 Task: Add Dietz & Watson Mozzarella Cheese to the cart.
Action: Mouse pressed left at (21, 115)
Screenshot: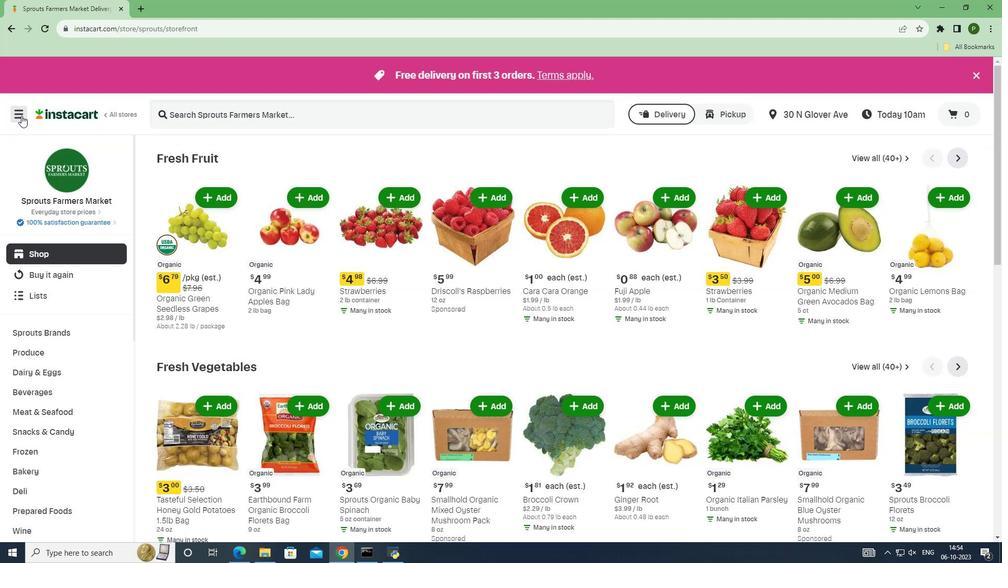 
Action: Mouse moved to (41, 278)
Screenshot: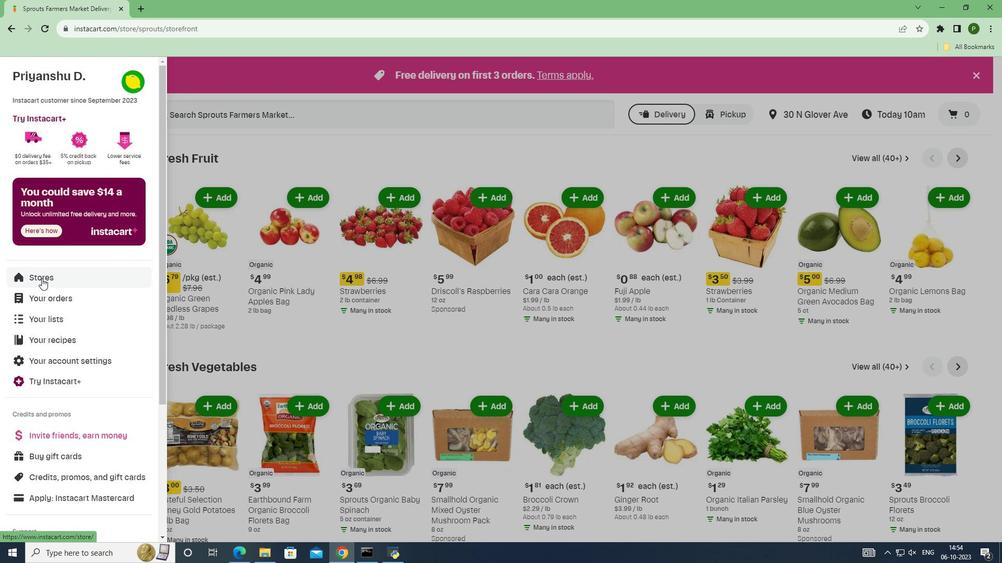 
Action: Mouse pressed left at (41, 278)
Screenshot: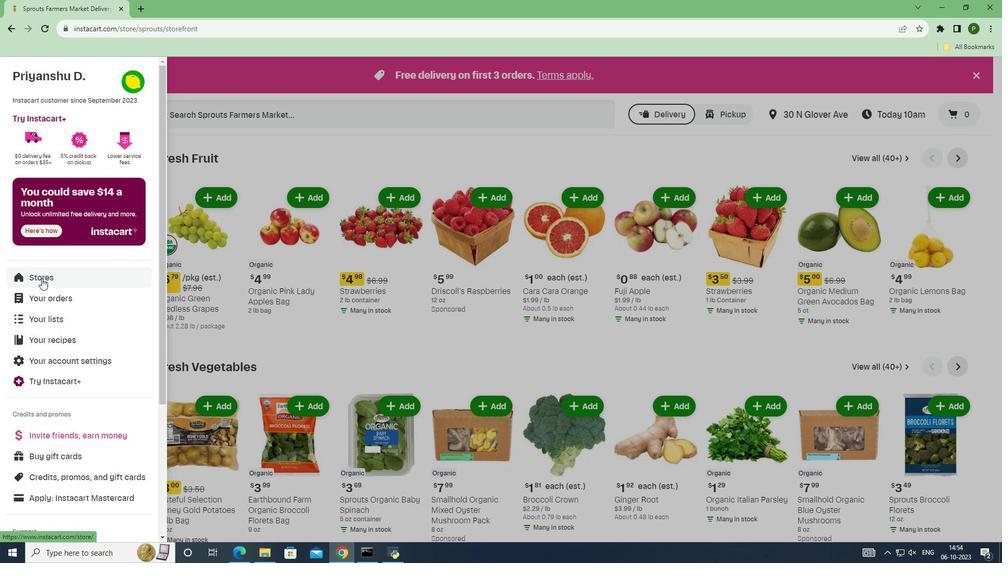 
Action: Mouse moved to (235, 116)
Screenshot: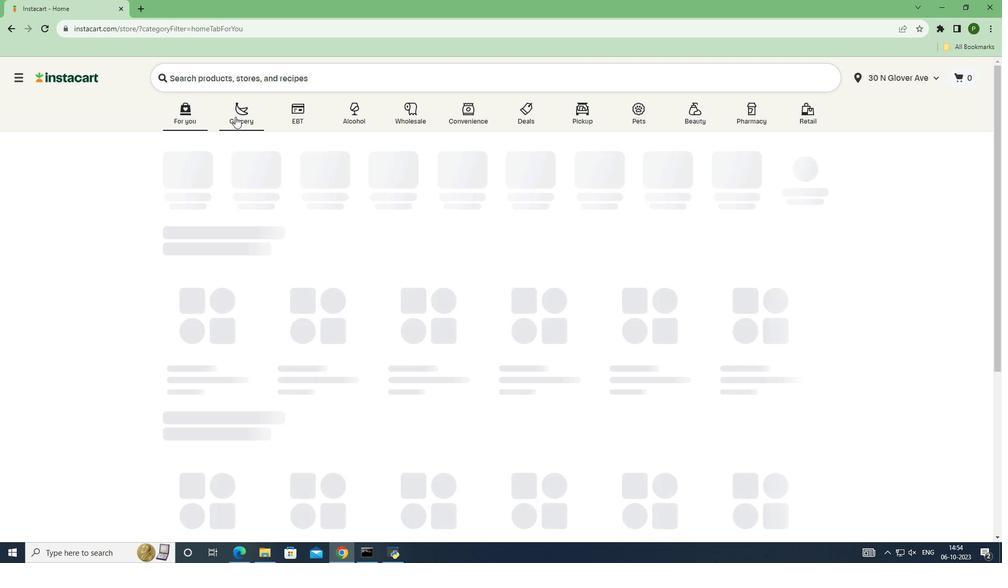 
Action: Mouse pressed left at (235, 116)
Screenshot: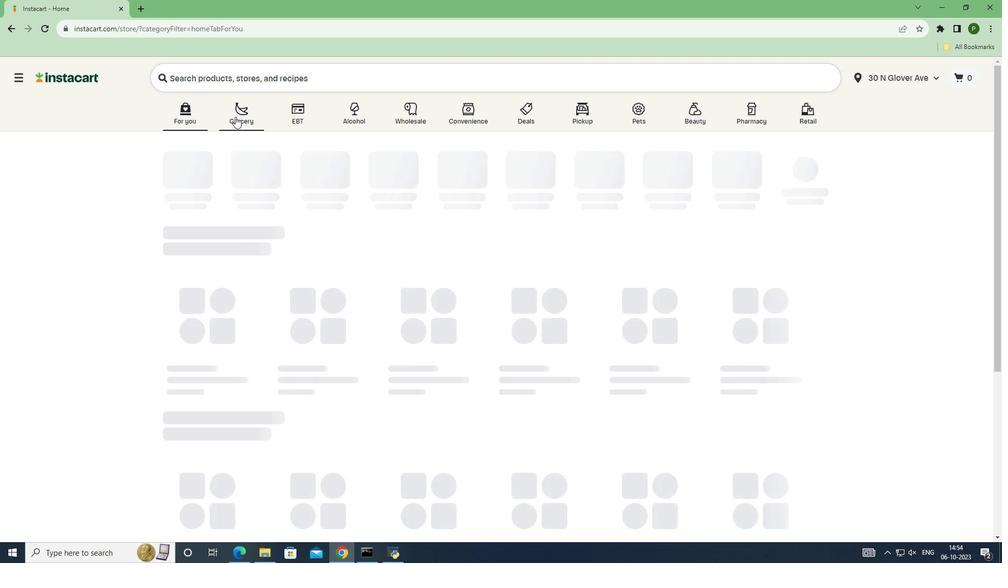 
Action: Mouse moved to (669, 245)
Screenshot: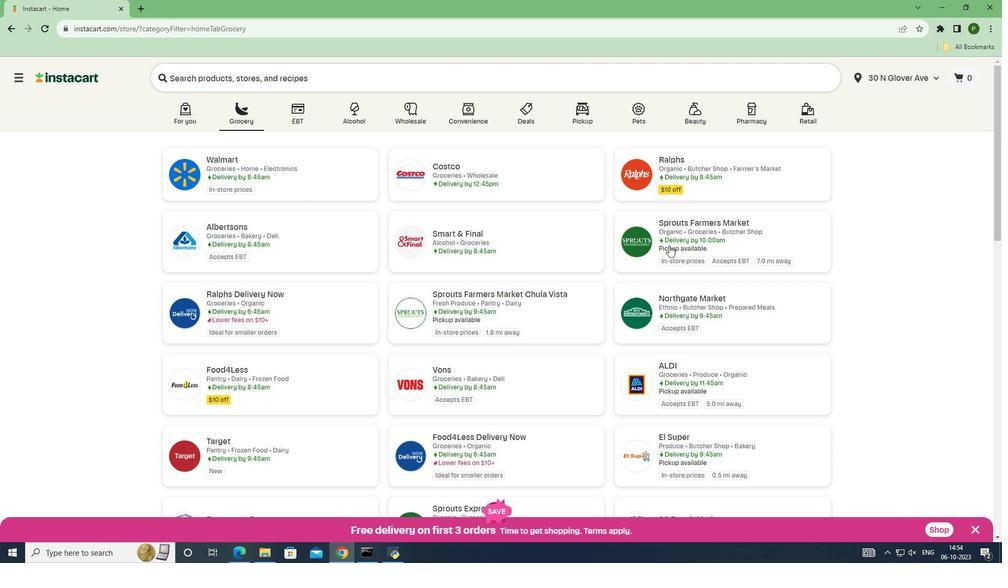 
Action: Mouse pressed left at (669, 245)
Screenshot: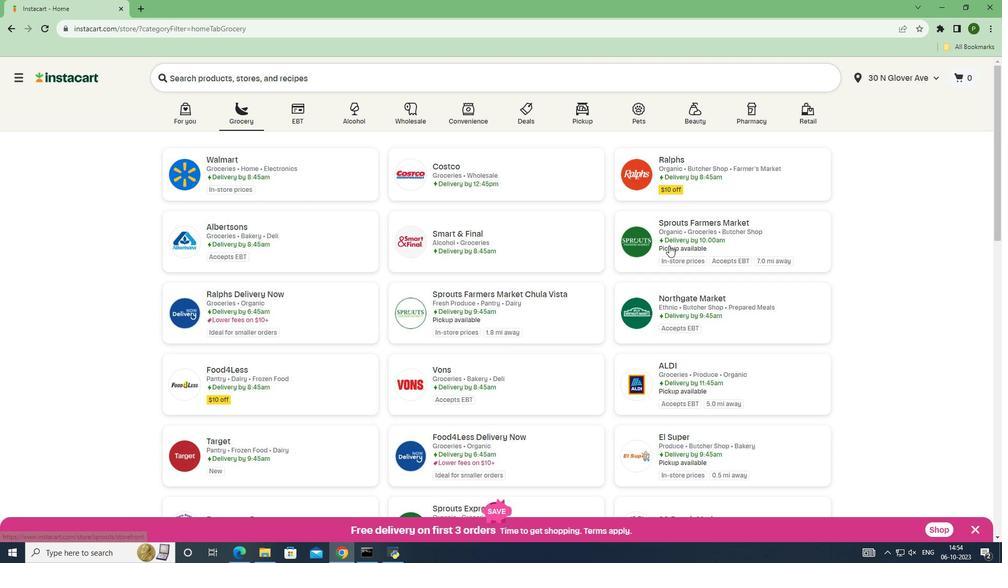 
Action: Mouse moved to (73, 336)
Screenshot: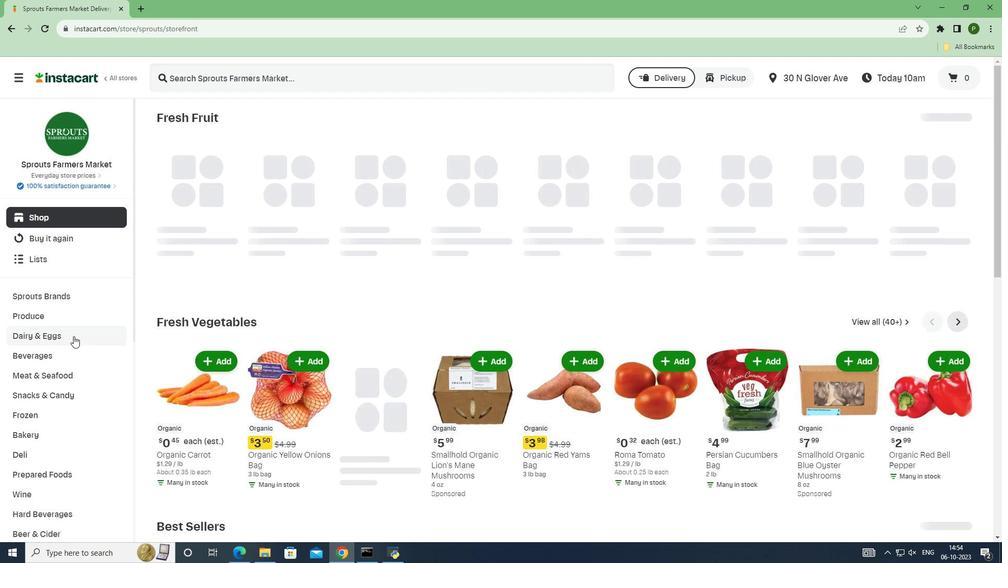 
Action: Mouse pressed left at (73, 336)
Screenshot: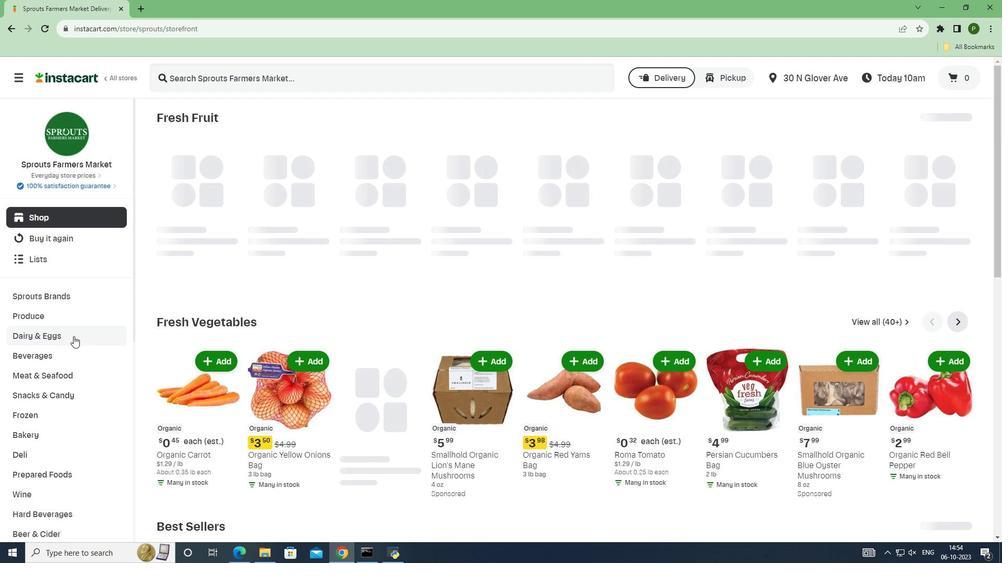 
Action: Mouse moved to (51, 413)
Screenshot: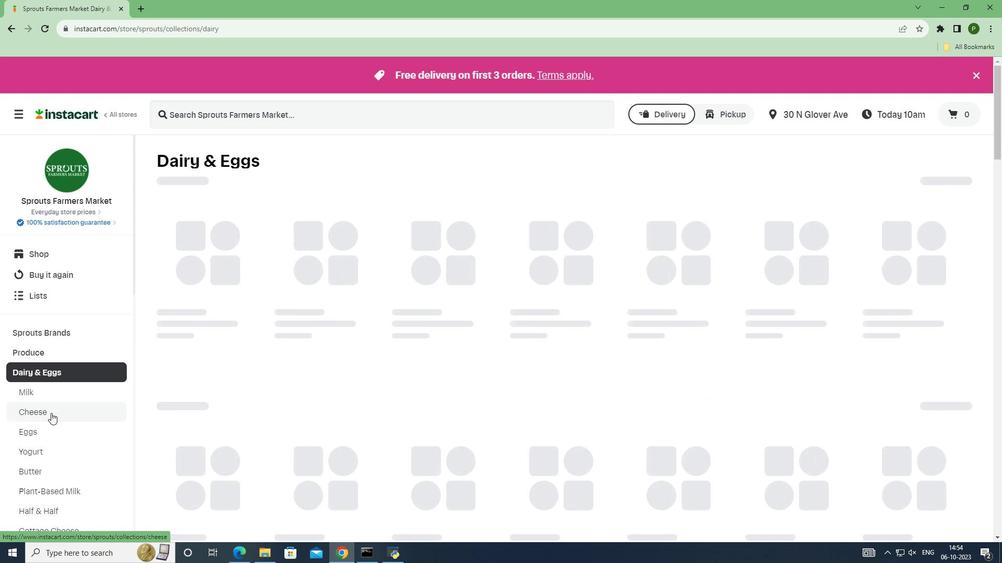 
Action: Mouse pressed left at (51, 413)
Screenshot: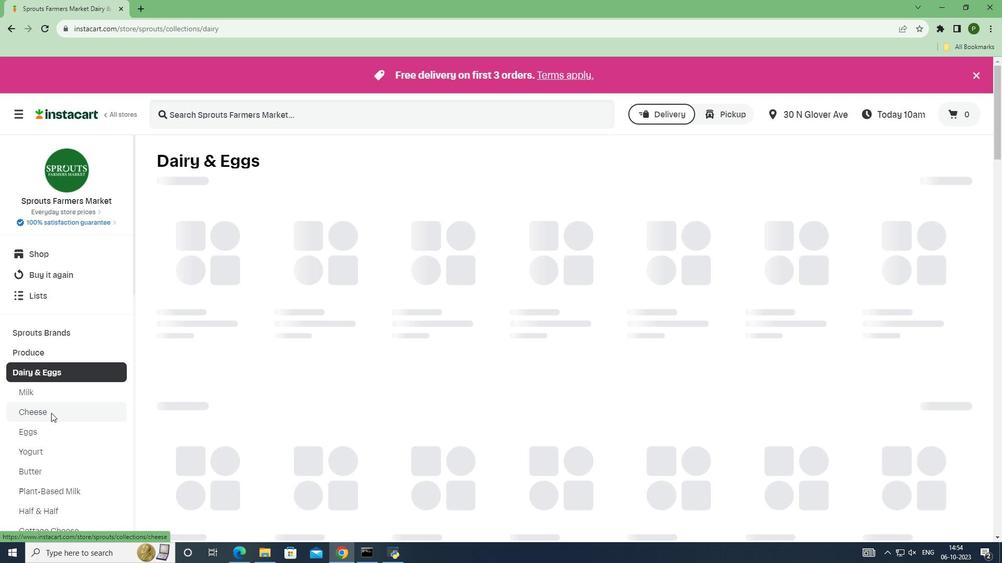 
Action: Mouse moved to (224, 117)
Screenshot: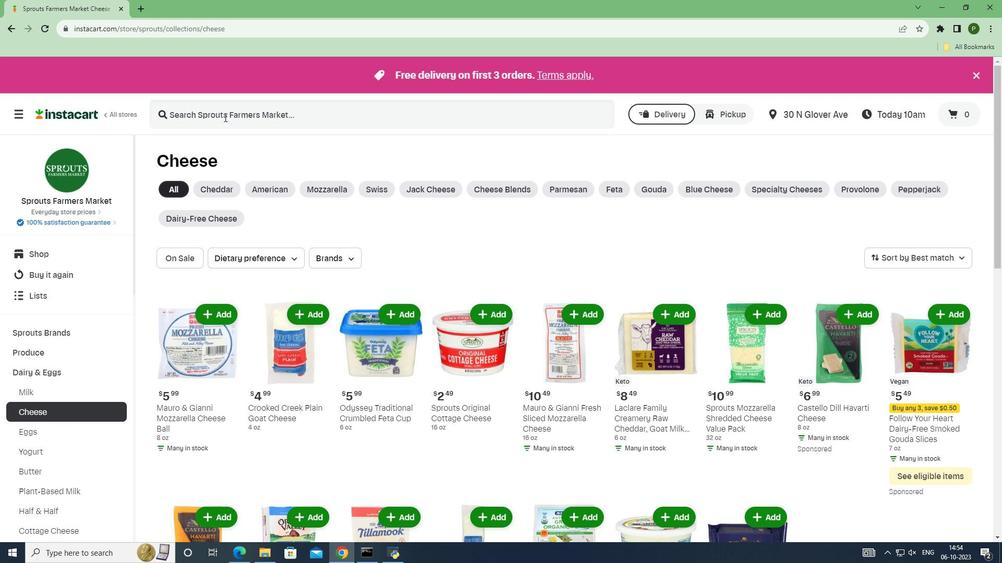 
Action: Mouse pressed left at (224, 117)
Screenshot: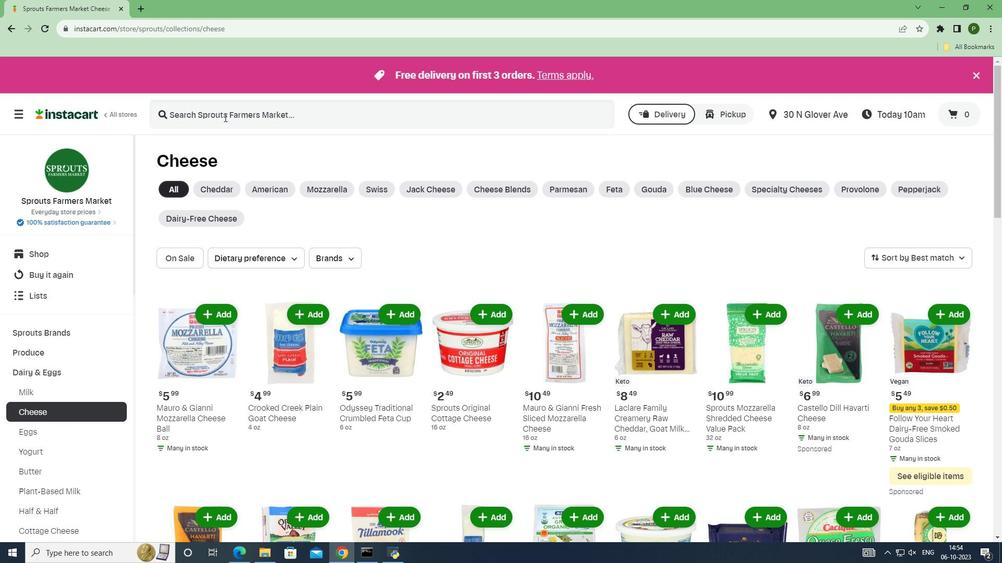 
Action: Key pressed <Key.caps_lock>D<Key.caps_lock>ietz<Key.space><Key.shift>&<Key.space><Key.caps_lock>W<Key.caps_lock>atson<Key.space><Key.caps_lock>M<Key.caps_lock>ozzarella<Key.space><Key.caps_lock>C<Key.caps_lock>heese<Key.space><Key.enter>
Screenshot: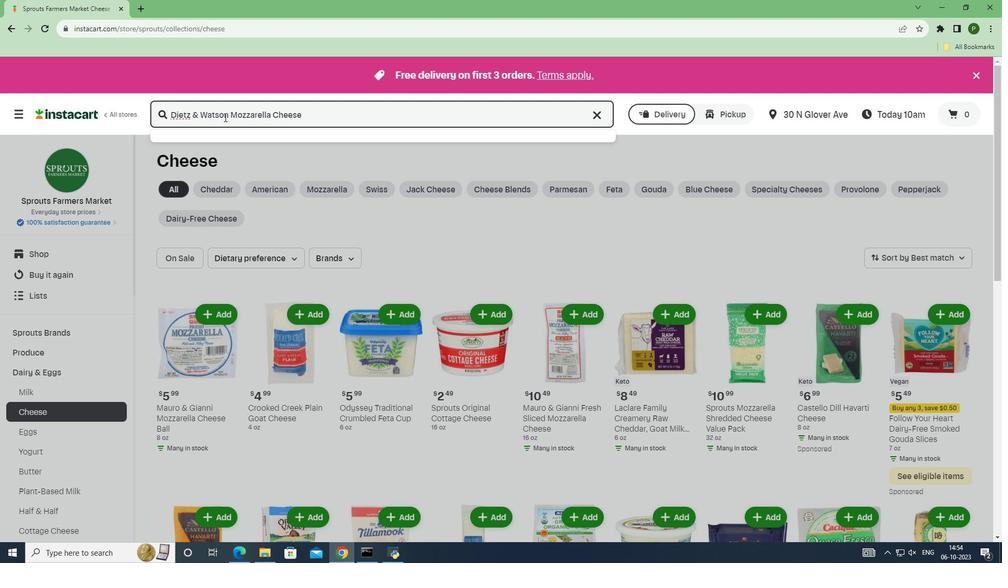 
Action: Mouse moved to (585, 224)
Screenshot: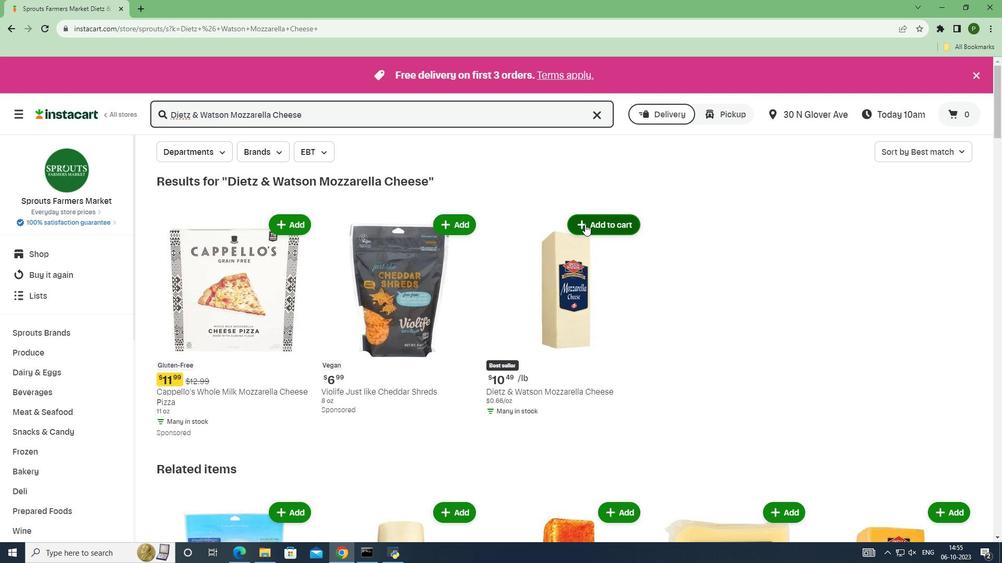 
Action: Mouse pressed left at (585, 224)
Screenshot: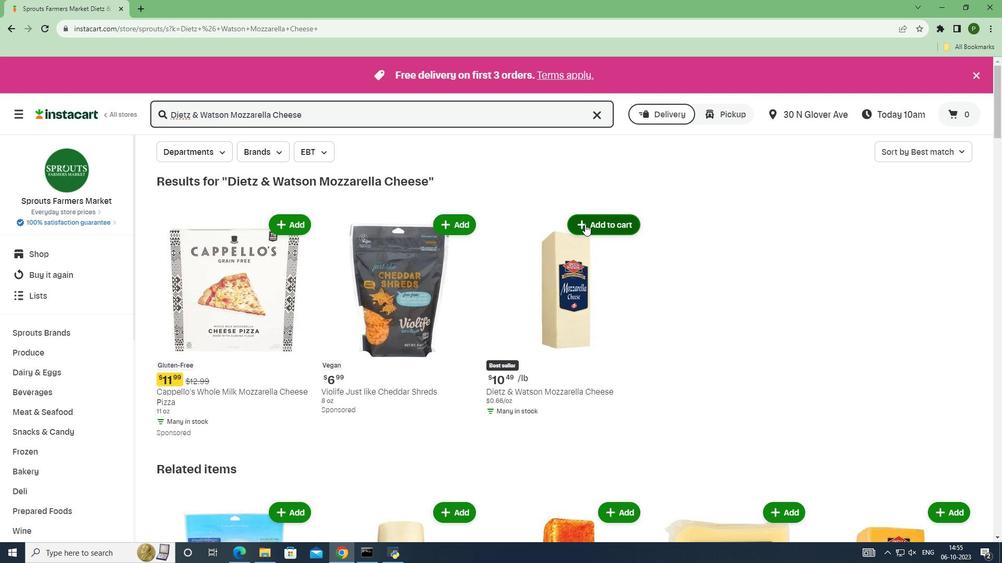
Action: Mouse moved to (624, 274)
Screenshot: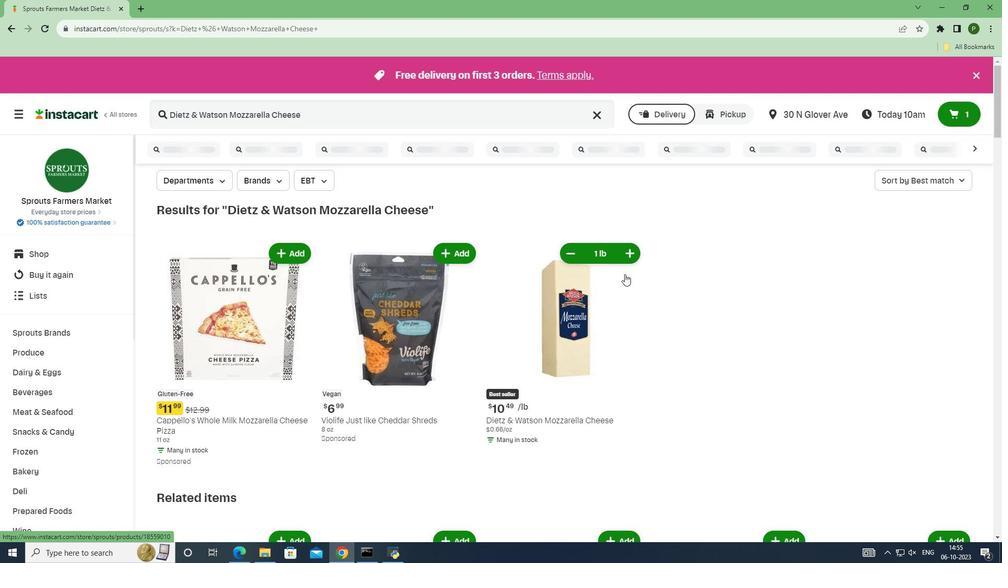 
